 Task: Add Burt's Bees Sedona Sands Lip Crayon to the cart.
Action: Mouse moved to (364, 160)
Screenshot: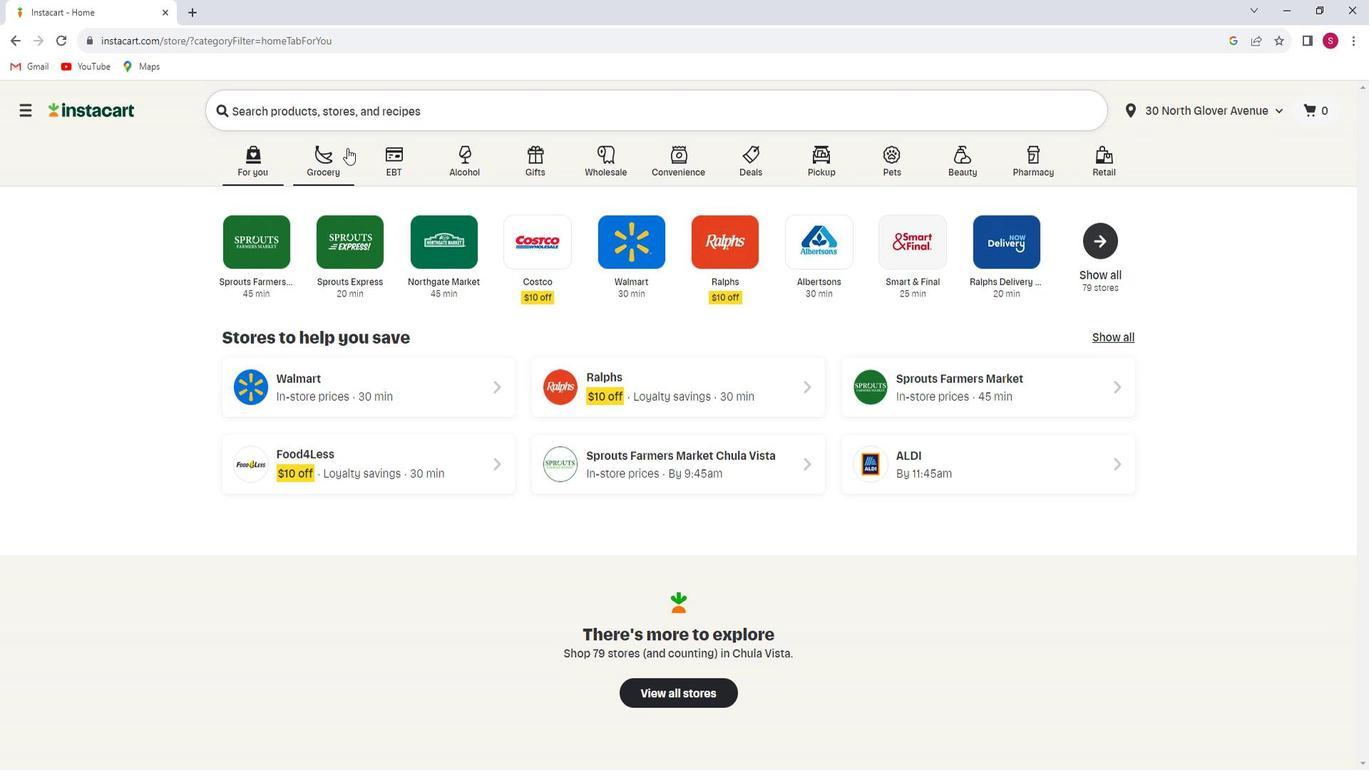 
Action: Mouse pressed left at (364, 160)
Screenshot: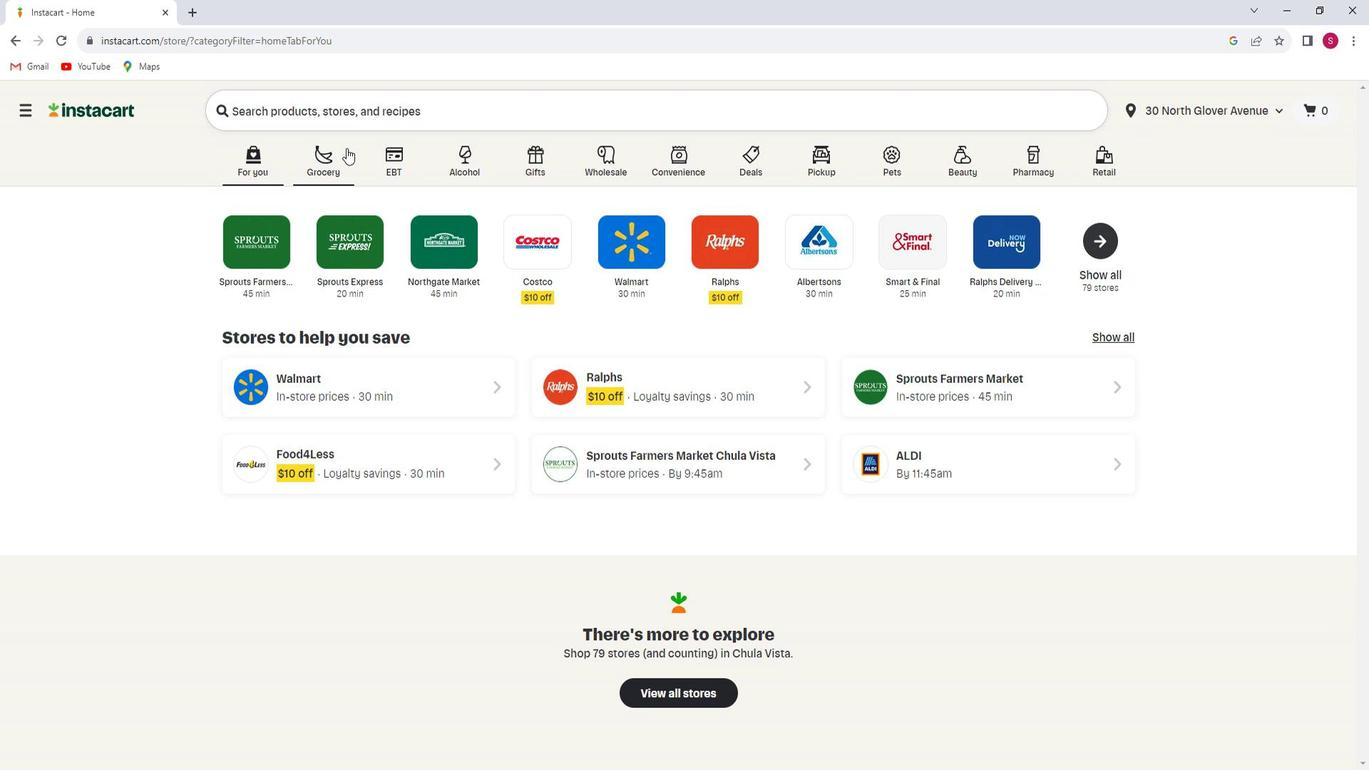 
Action: Mouse moved to (390, 446)
Screenshot: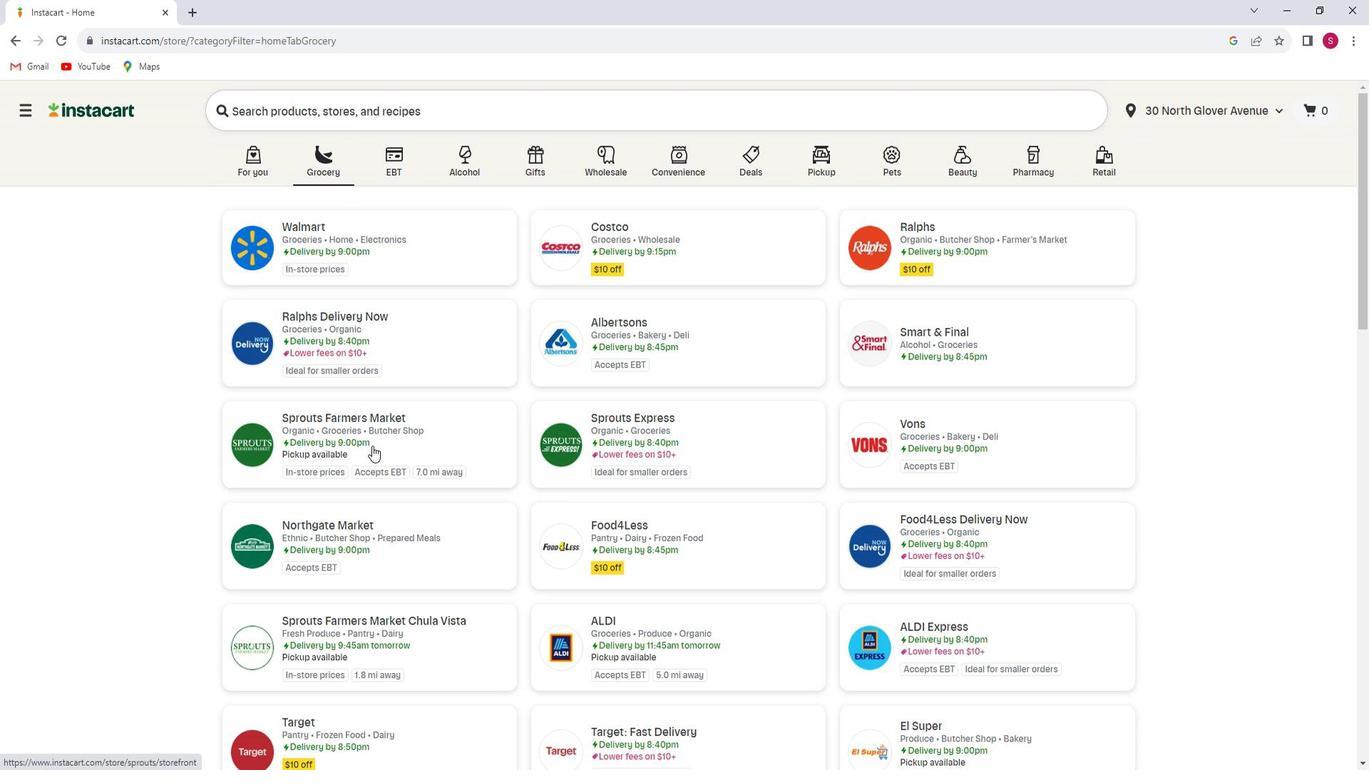 
Action: Mouse pressed left at (390, 446)
Screenshot: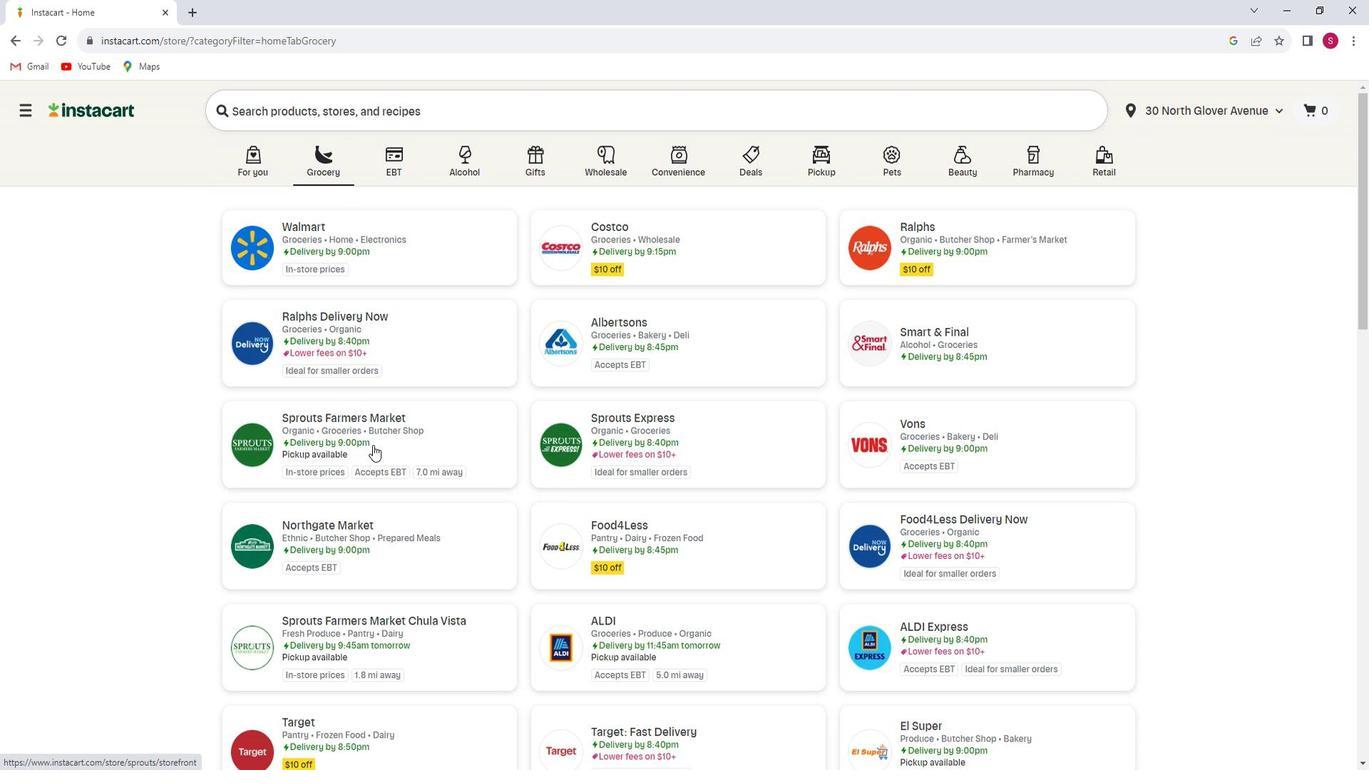 
Action: Mouse moved to (159, 433)
Screenshot: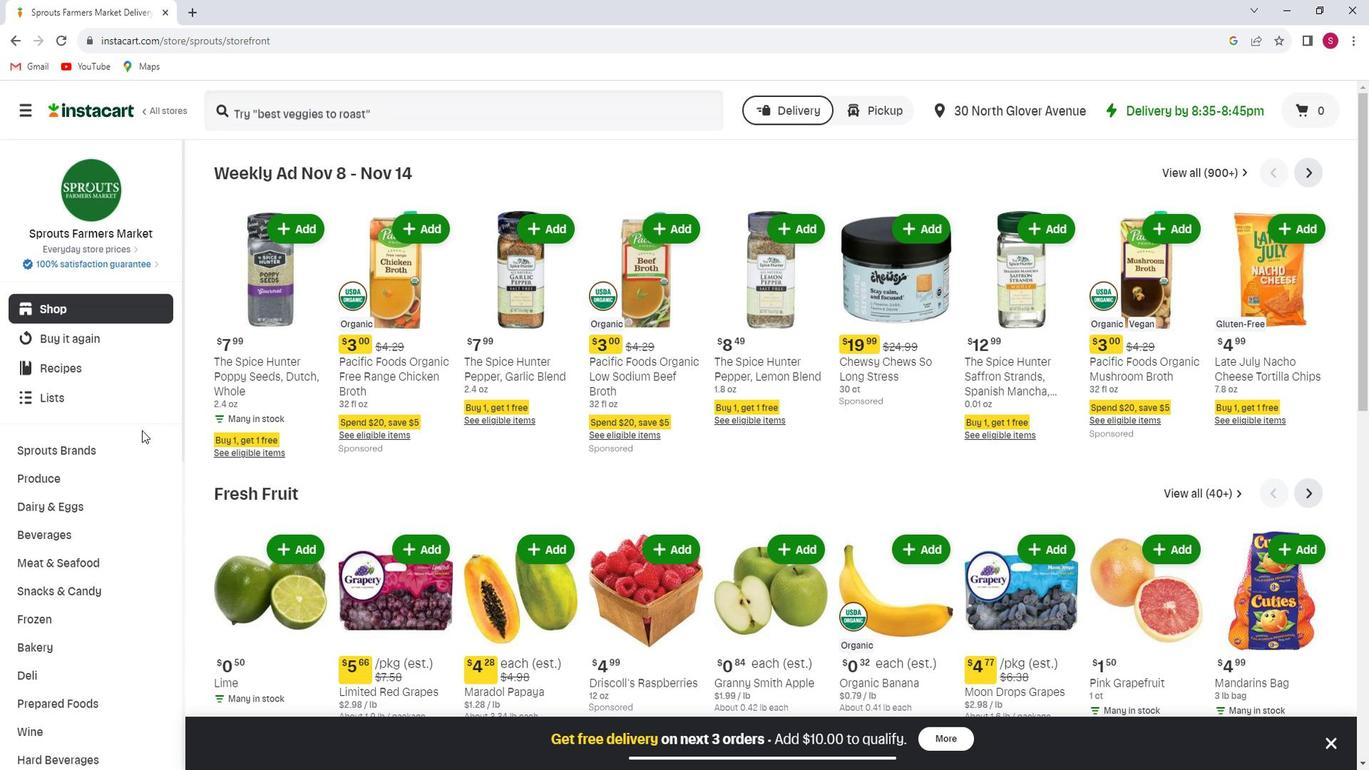 
Action: Mouse scrolled (159, 432) with delta (0, 0)
Screenshot: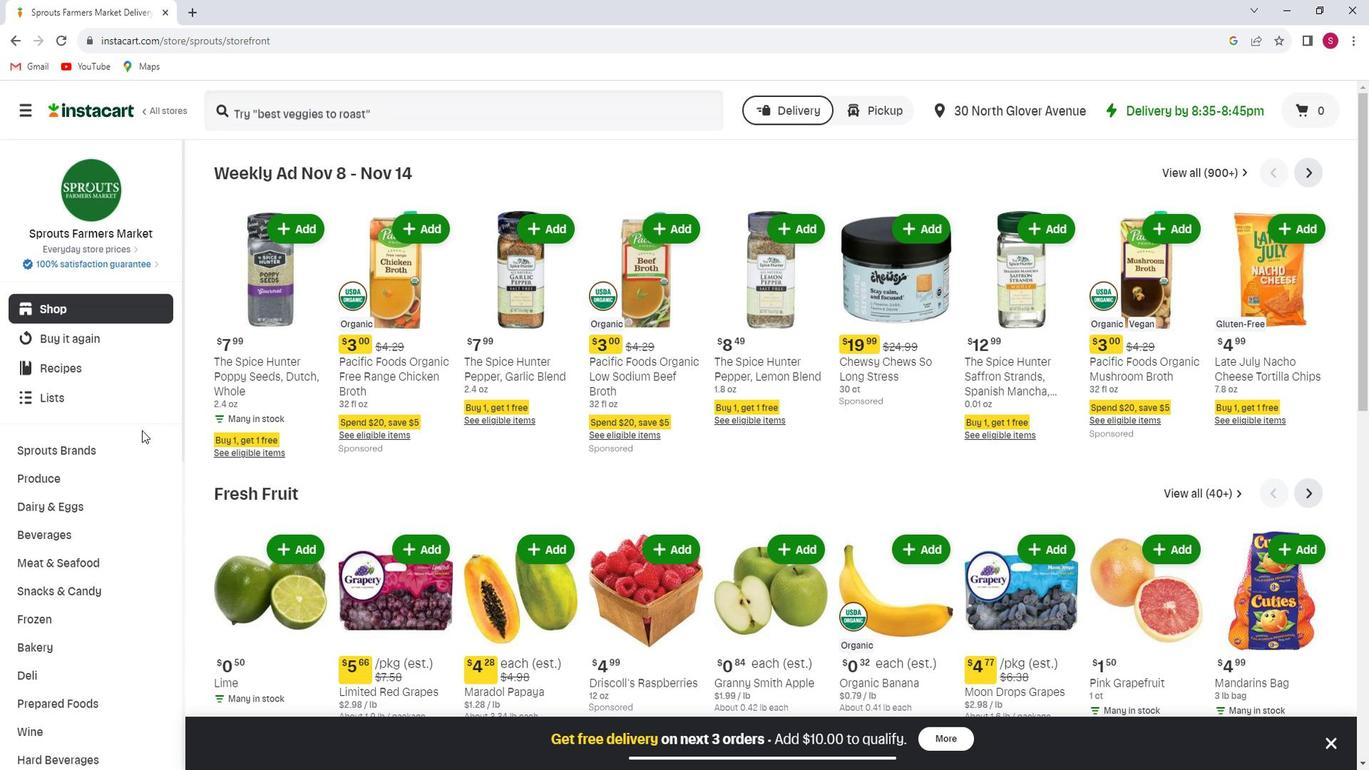 
Action: Mouse scrolled (159, 432) with delta (0, 0)
Screenshot: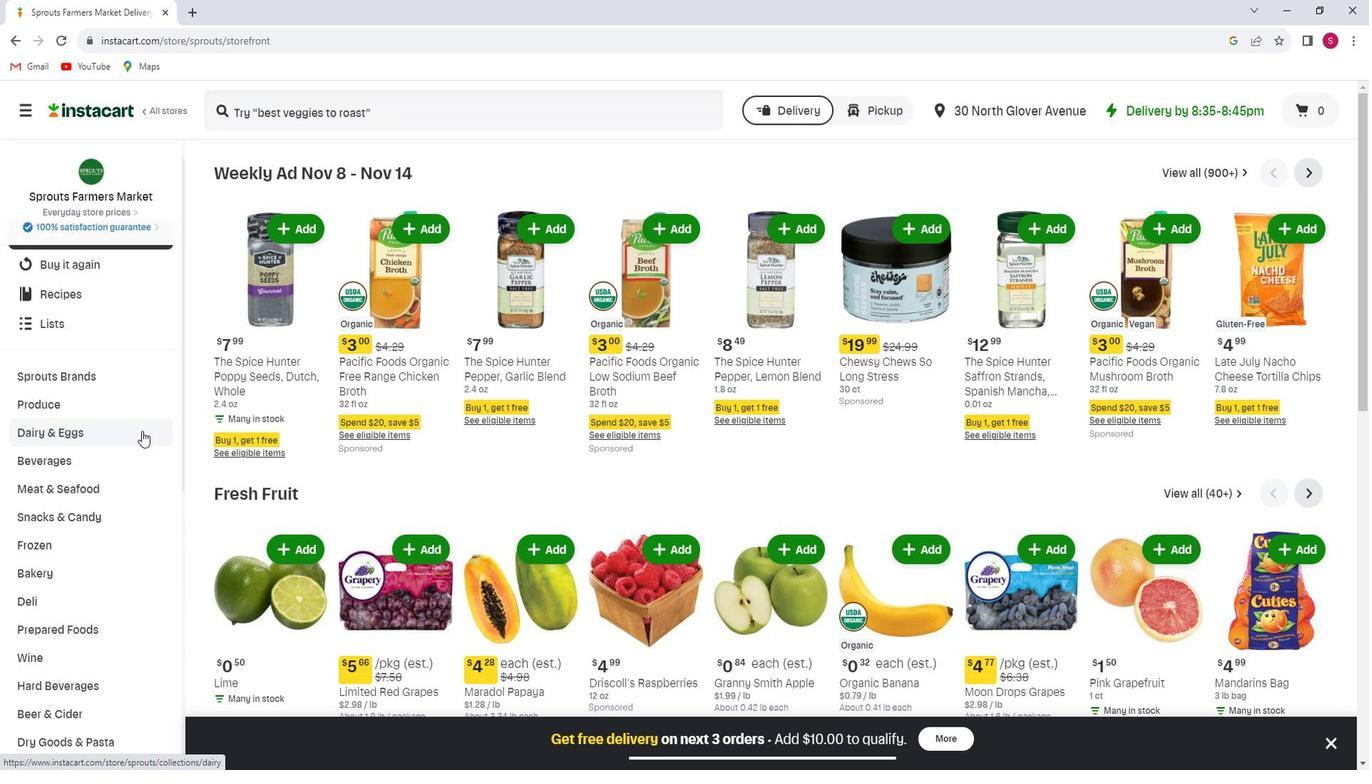 
Action: Mouse moved to (158, 435)
Screenshot: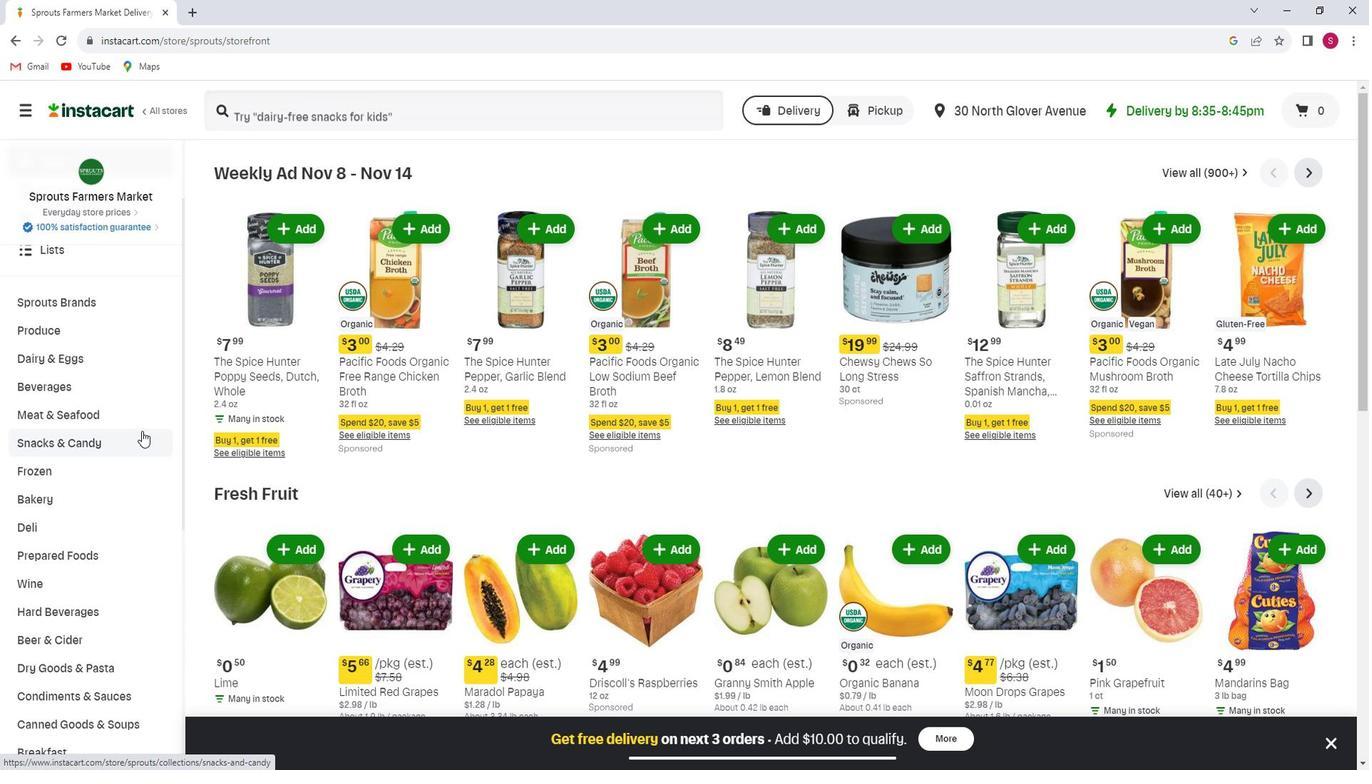 
Action: Mouse scrolled (158, 434) with delta (0, 0)
Screenshot: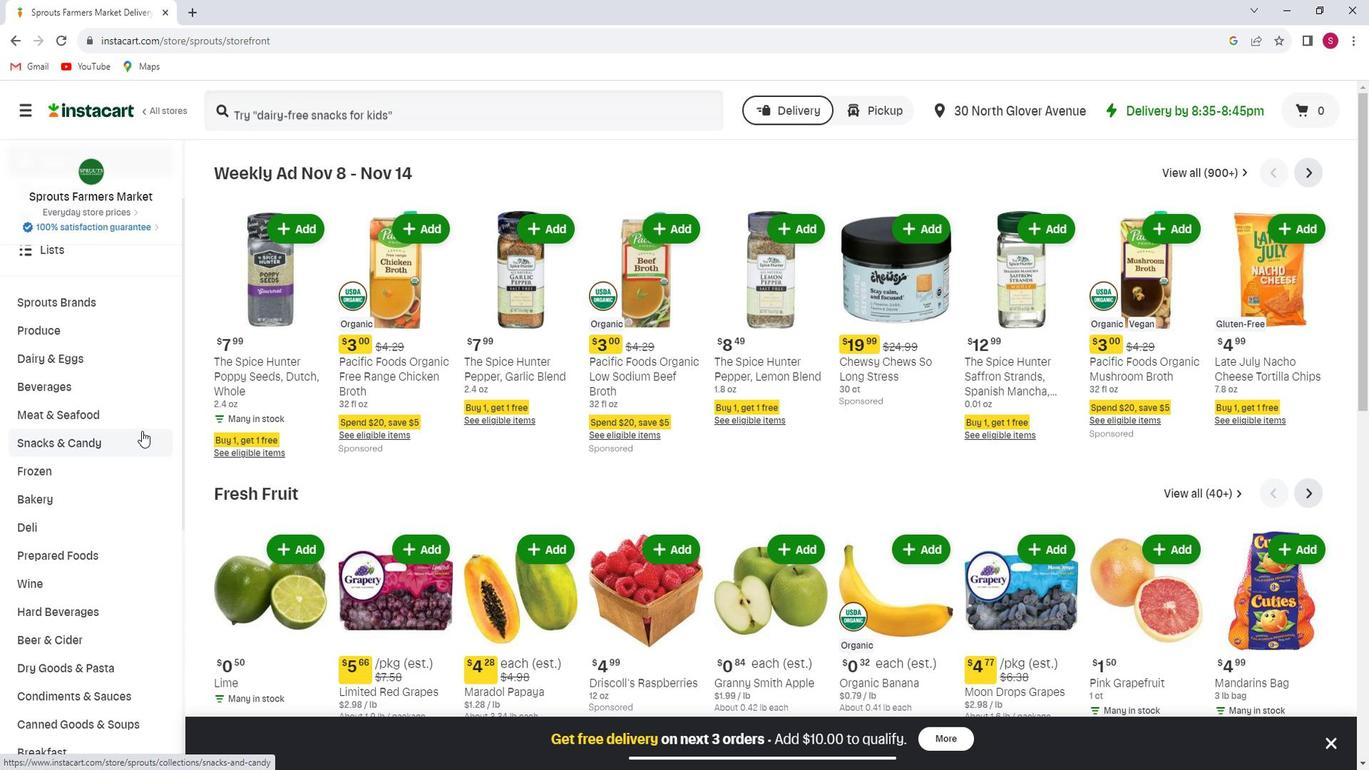 
Action: Mouse scrolled (158, 434) with delta (0, 0)
Screenshot: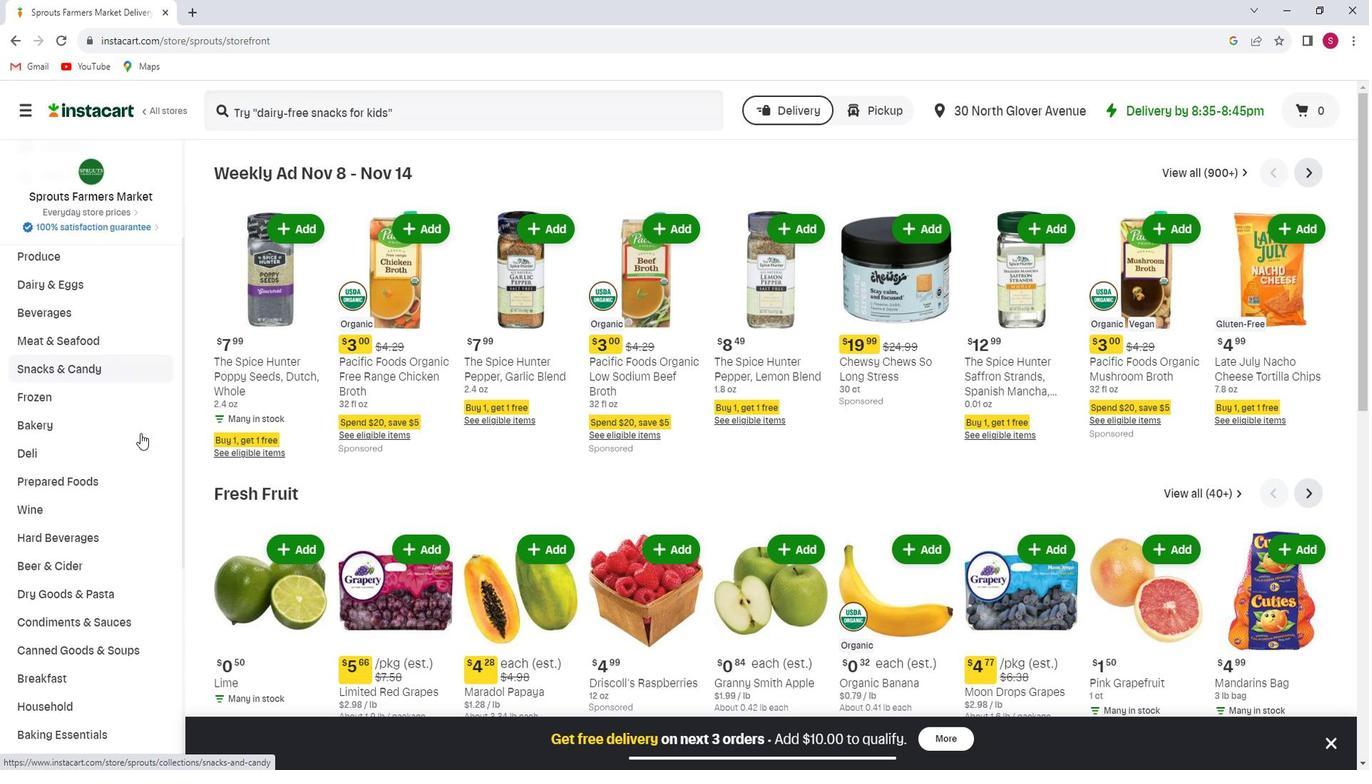 
Action: Mouse scrolled (158, 434) with delta (0, 0)
Screenshot: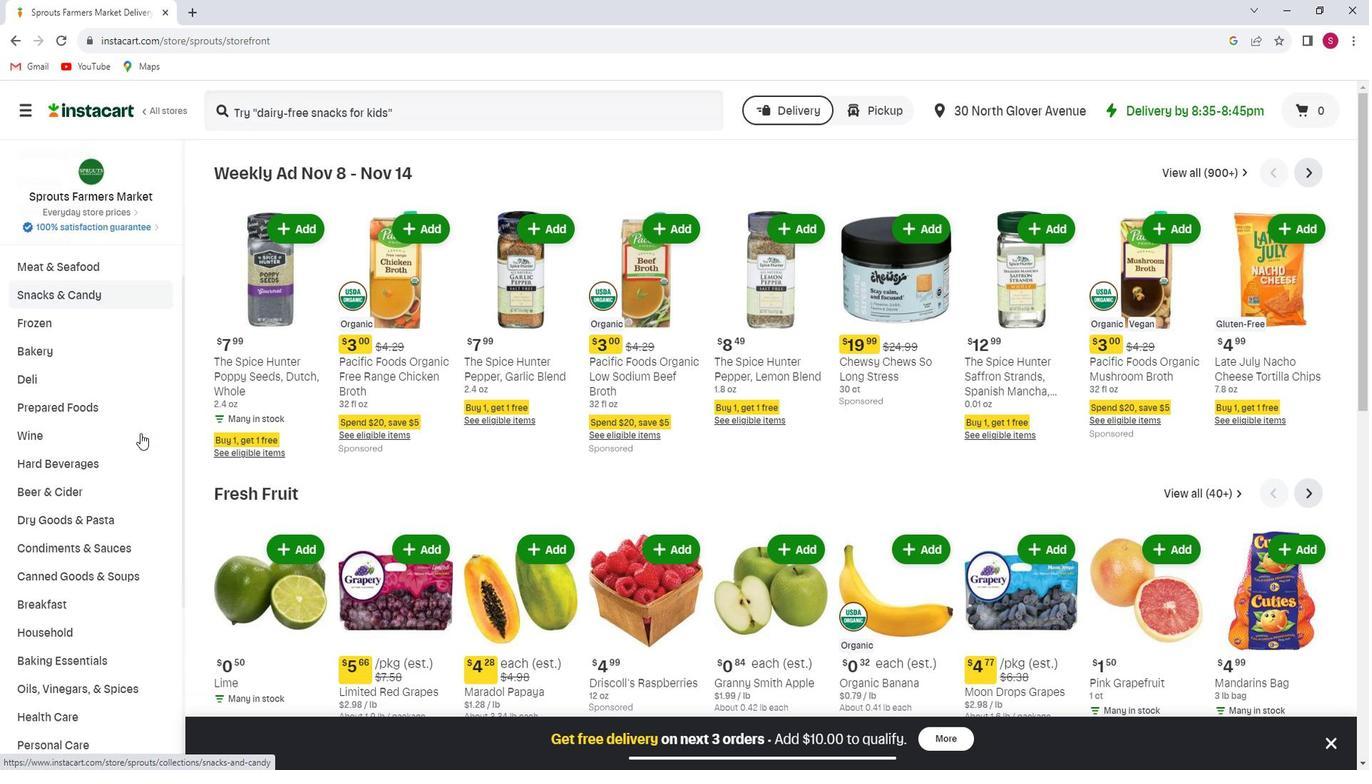 
Action: Mouse scrolled (158, 434) with delta (0, 0)
Screenshot: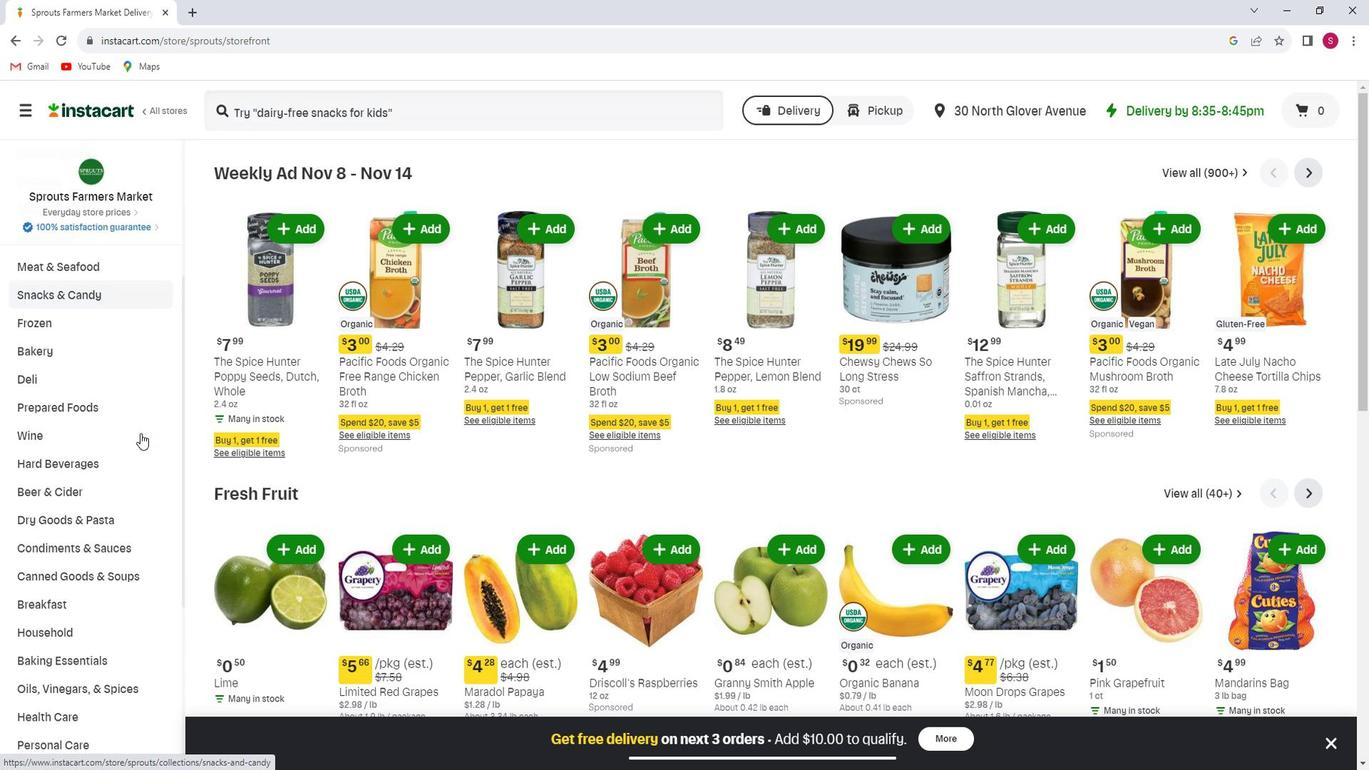
Action: Mouse scrolled (158, 434) with delta (0, 0)
Screenshot: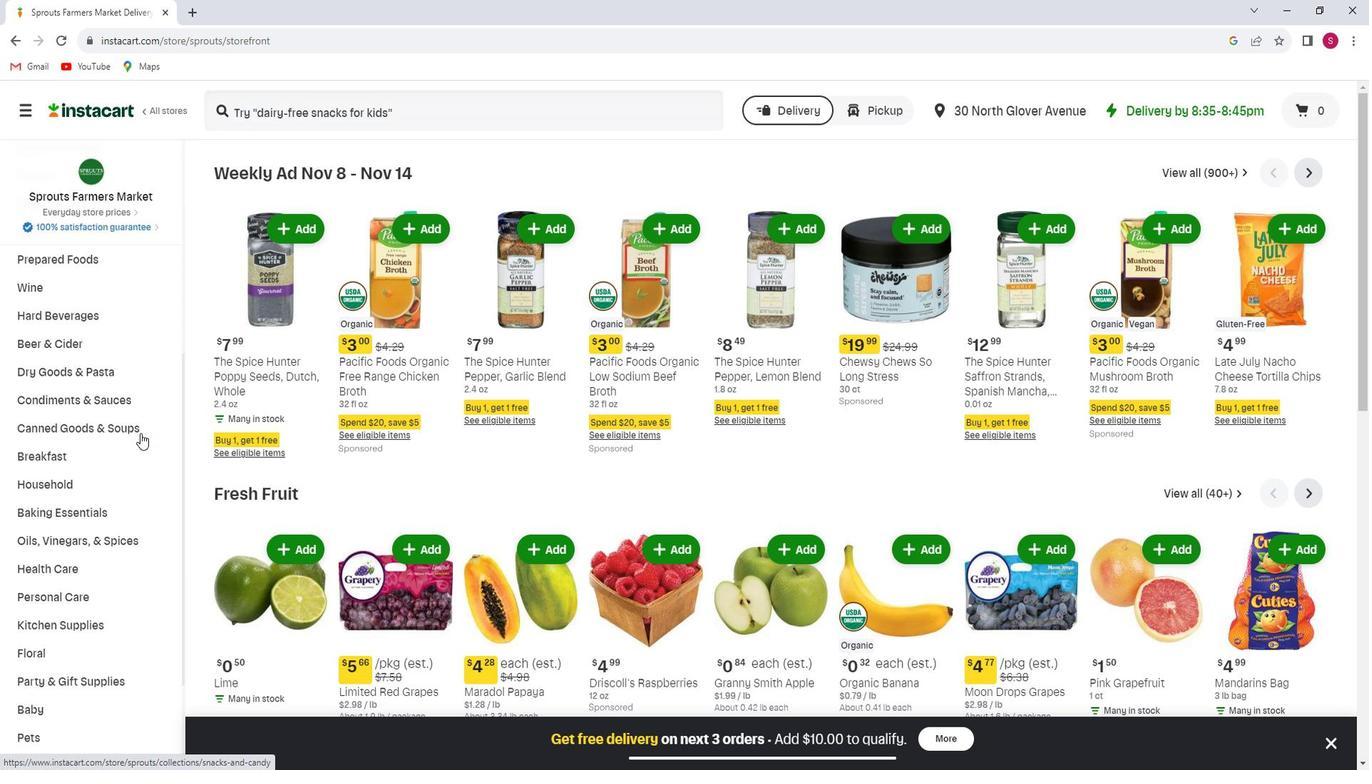 
Action: Mouse scrolled (158, 434) with delta (0, 0)
Screenshot: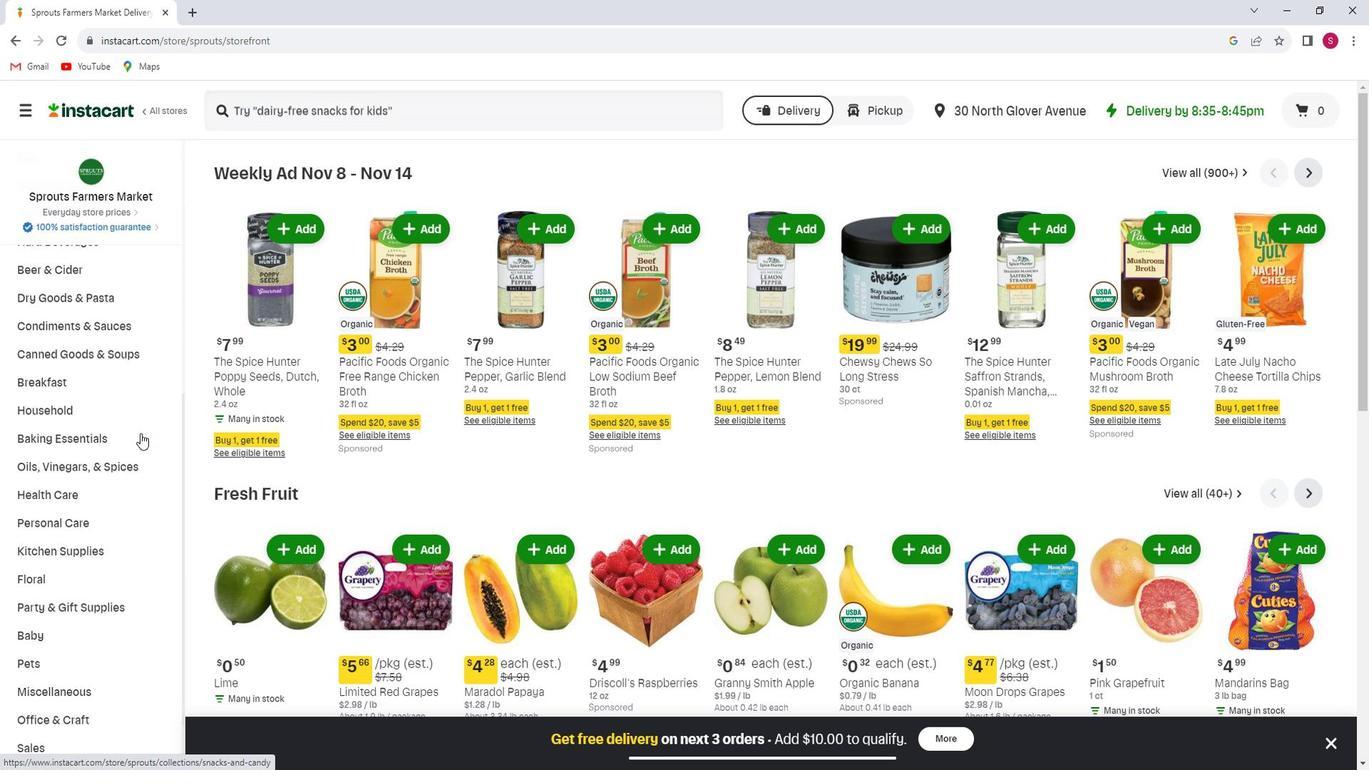 
Action: Mouse moved to (104, 453)
Screenshot: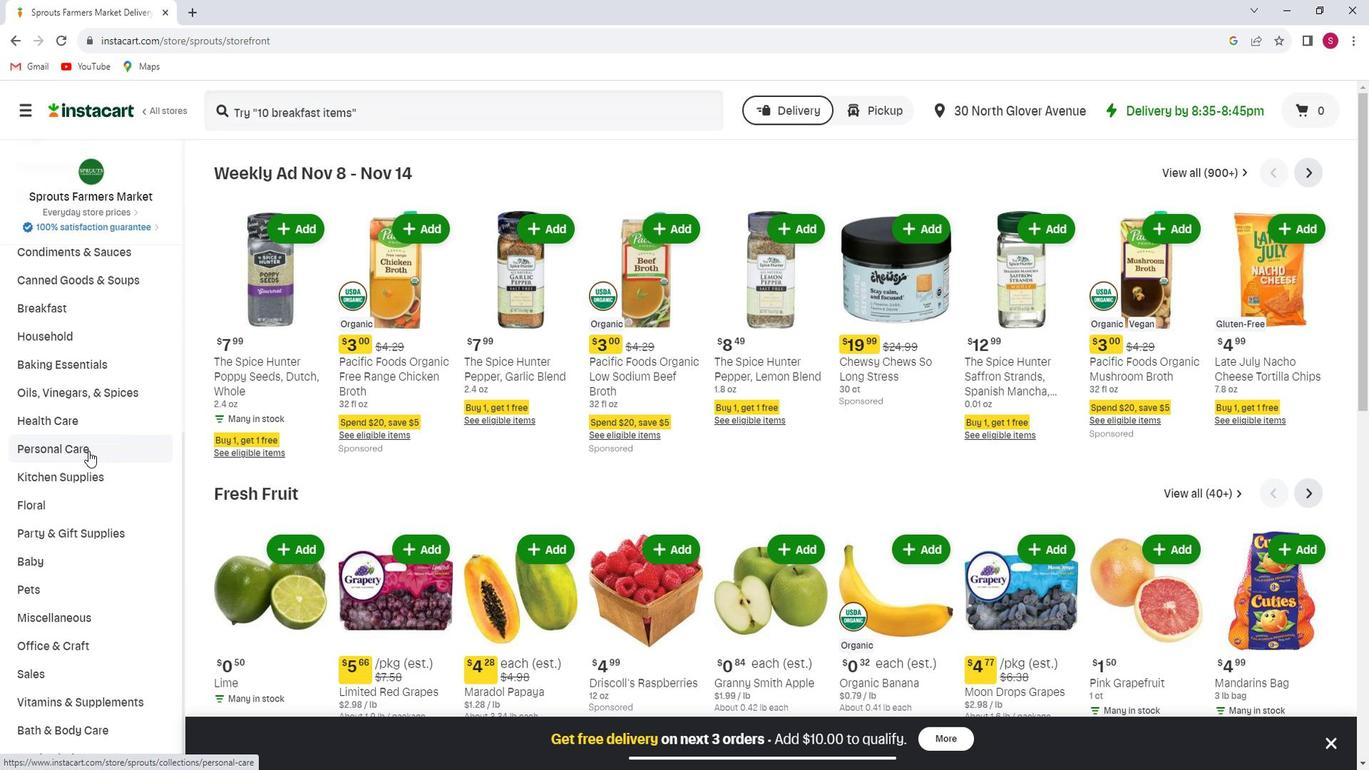 
Action: Mouse pressed left at (104, 453)
Screenshot: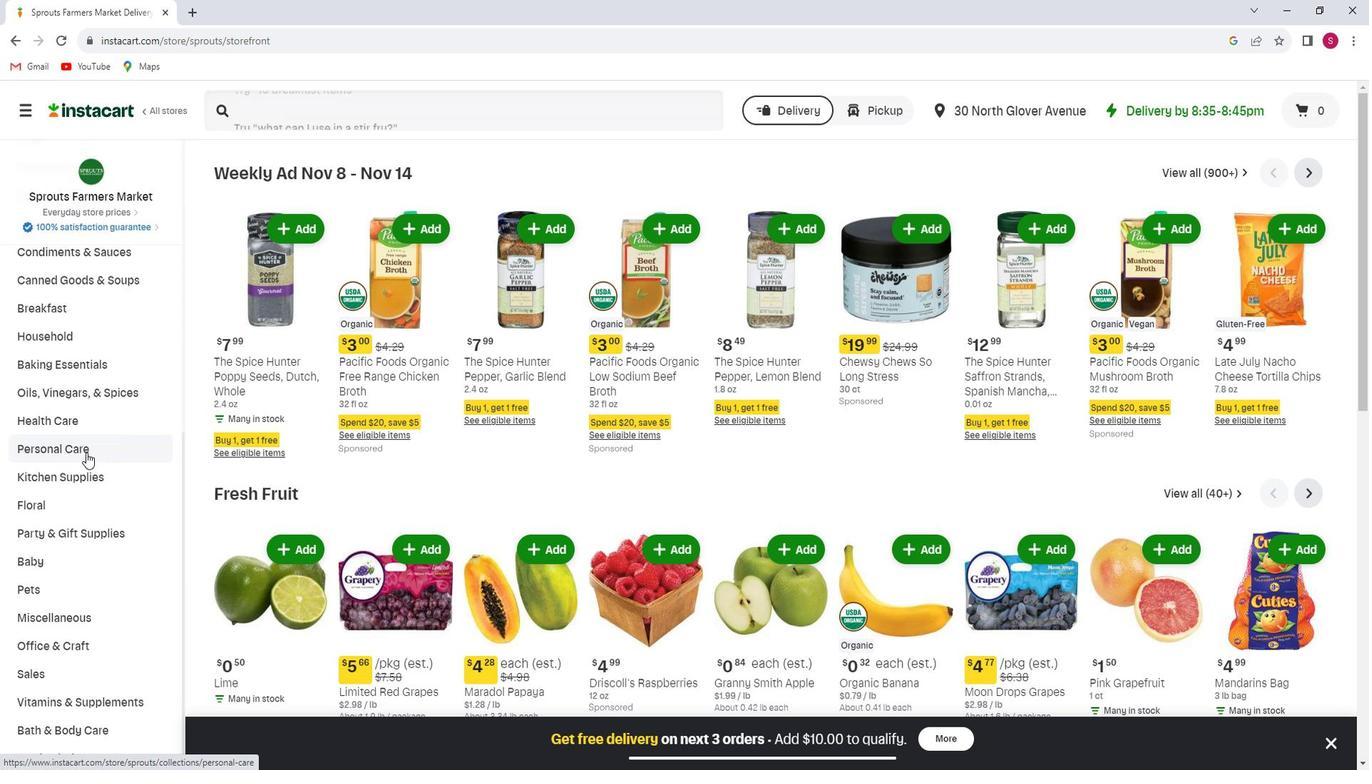 
Action: Mouse moved to (1274, 216)
Screenshot: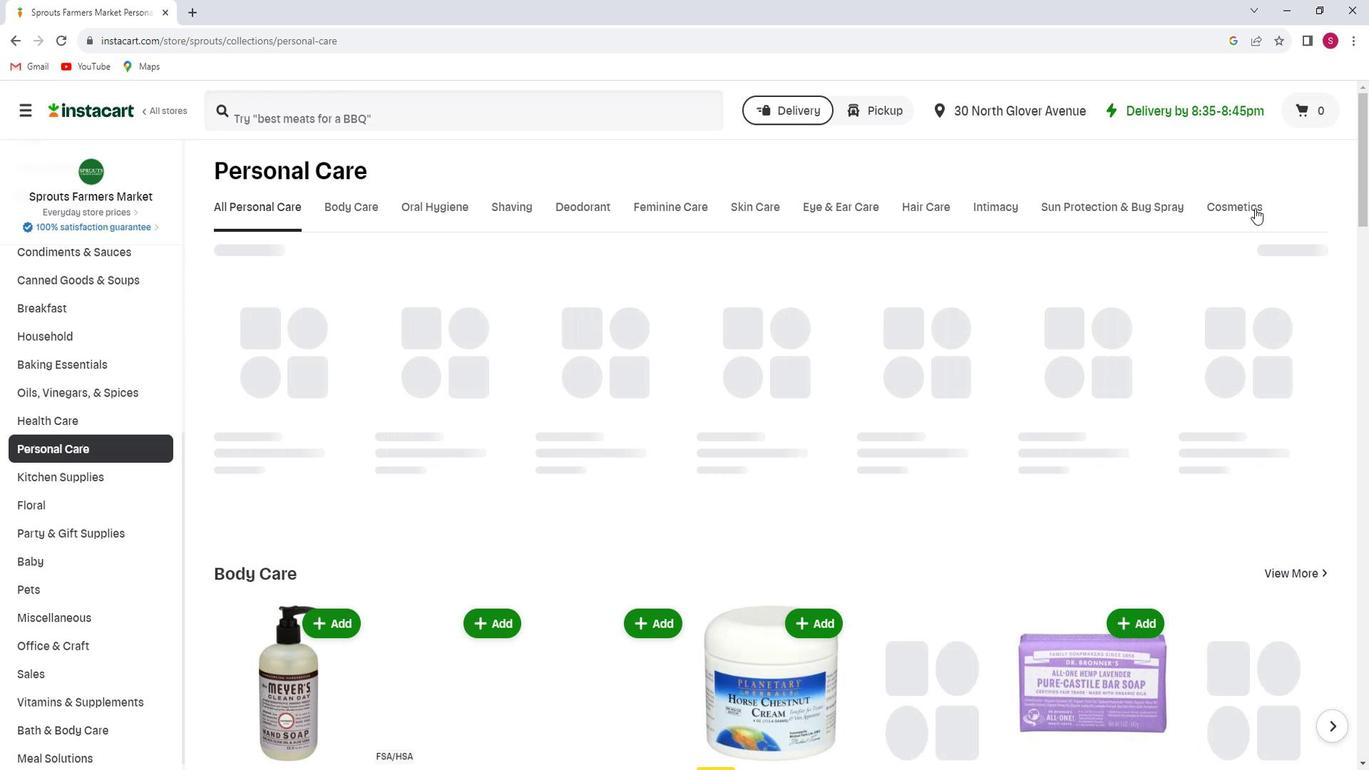 
Action: Mouse pressed left at (1274, 216)
Screenshot: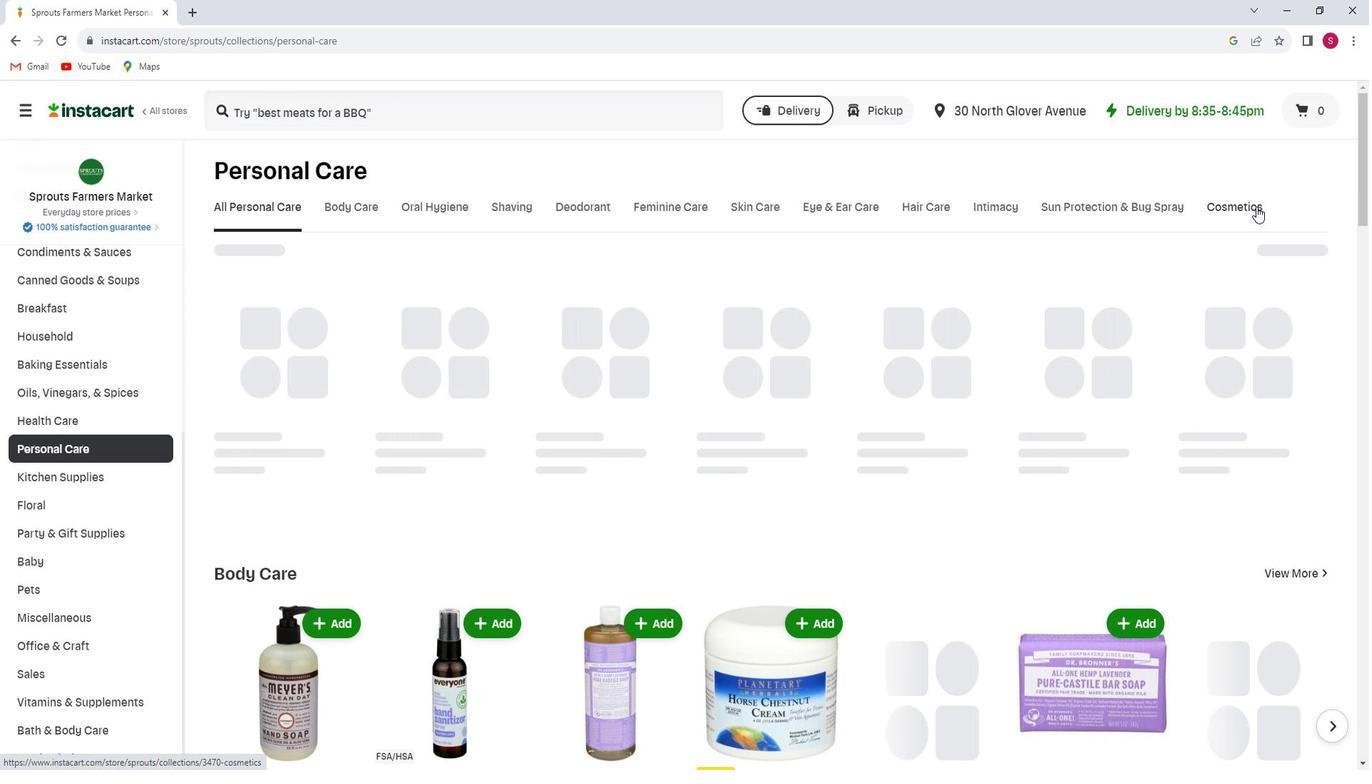 
Action: Mouse moved to (330, 276)
Screenshot: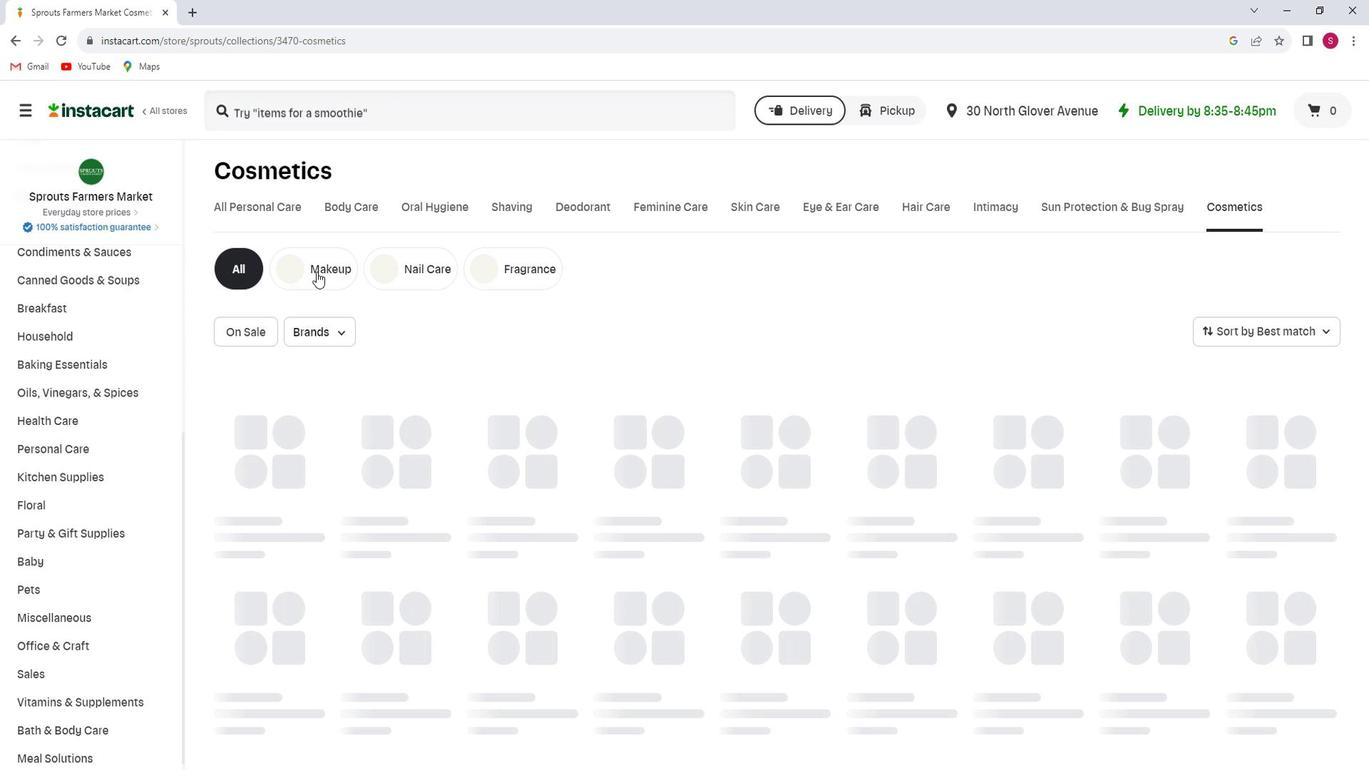 
Action: Mouse pressed left at (330, 276)
Screenshot: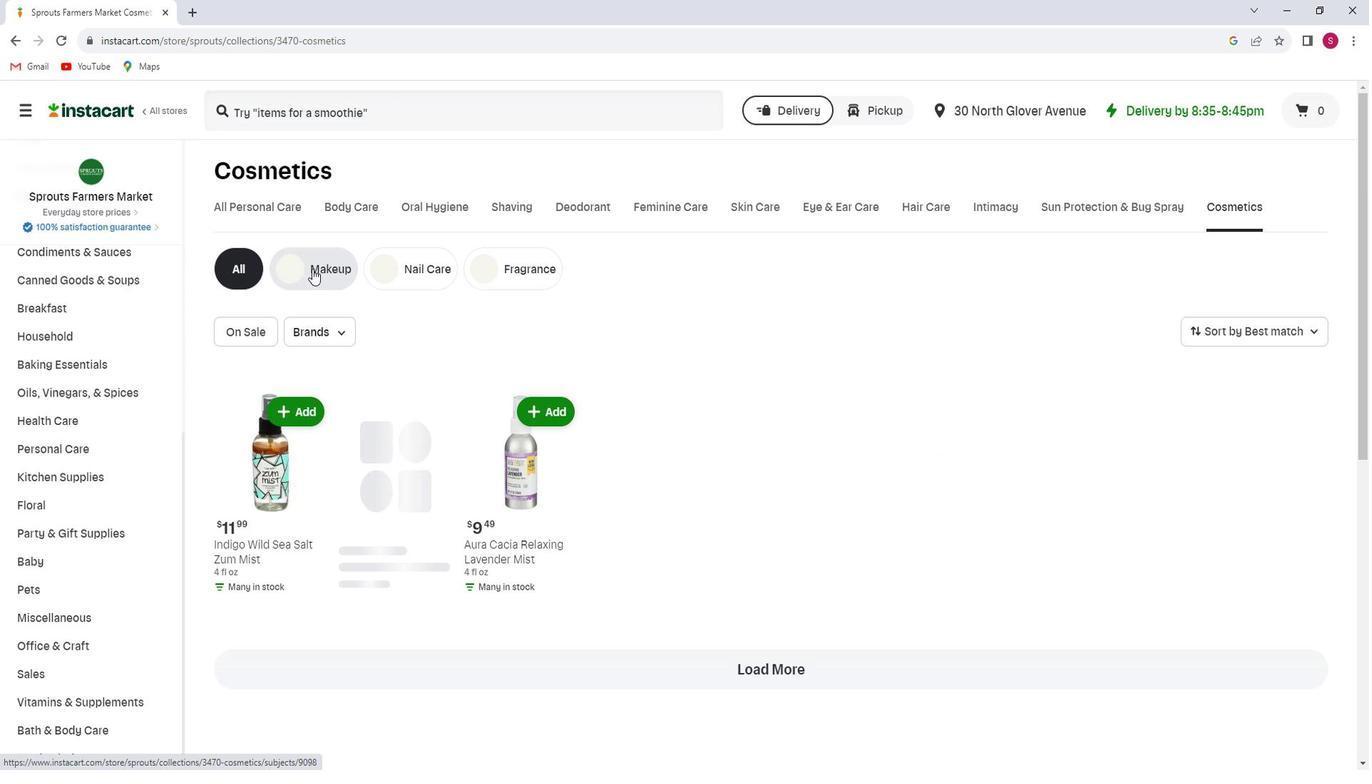 
Action: Mouse moved to (413, 135)
Screenshot: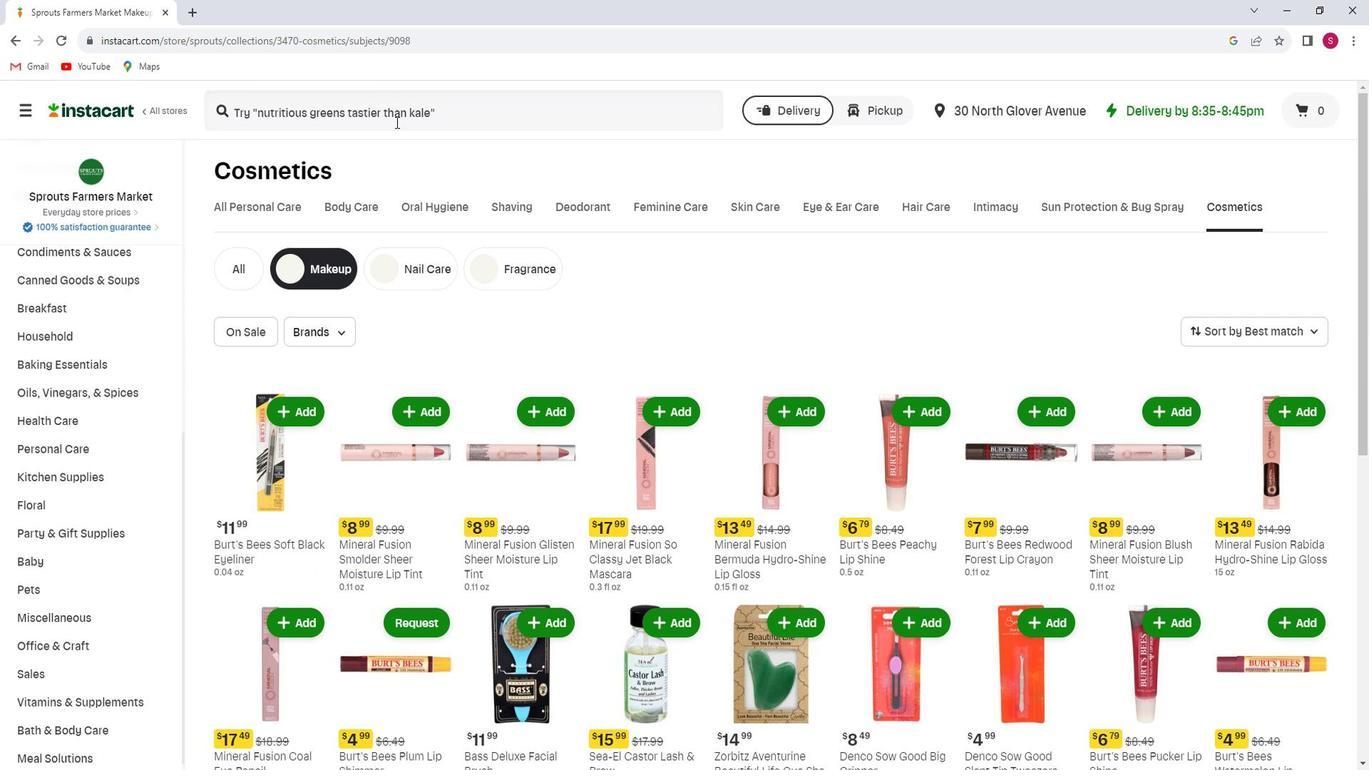 
Action: Mouse pressed left at (413, 135)
Screenshot: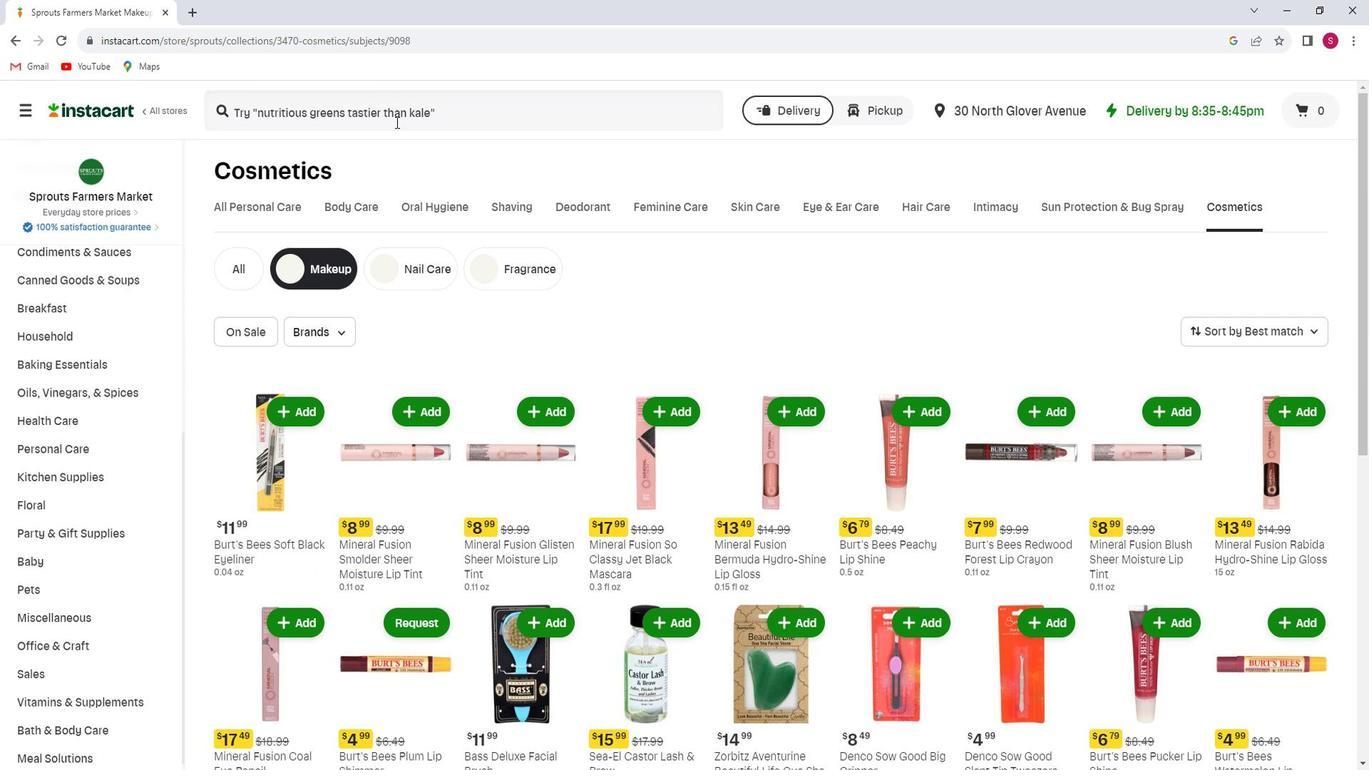 
Action: Key pressed <Key.shift>Burt's<Key.space><Key.shift>Bees<Key.space><Key.shift>Sedona<Key.space><Key.shift>Sands<Key.space><Key.shift>lip<Key.space><Key.shift>Crayon<Key.enter>
Screenshot: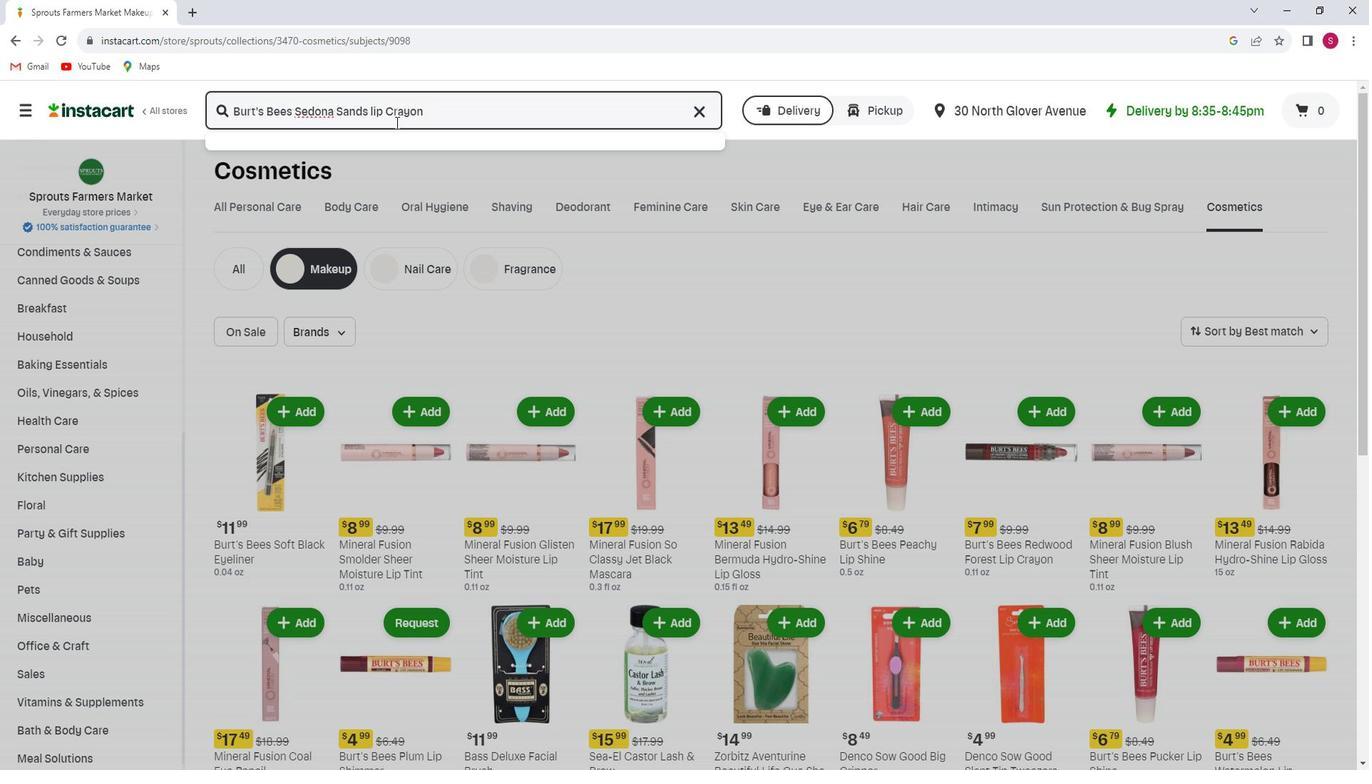 
Action: Mouse moved to (603, 263)
Screenshot: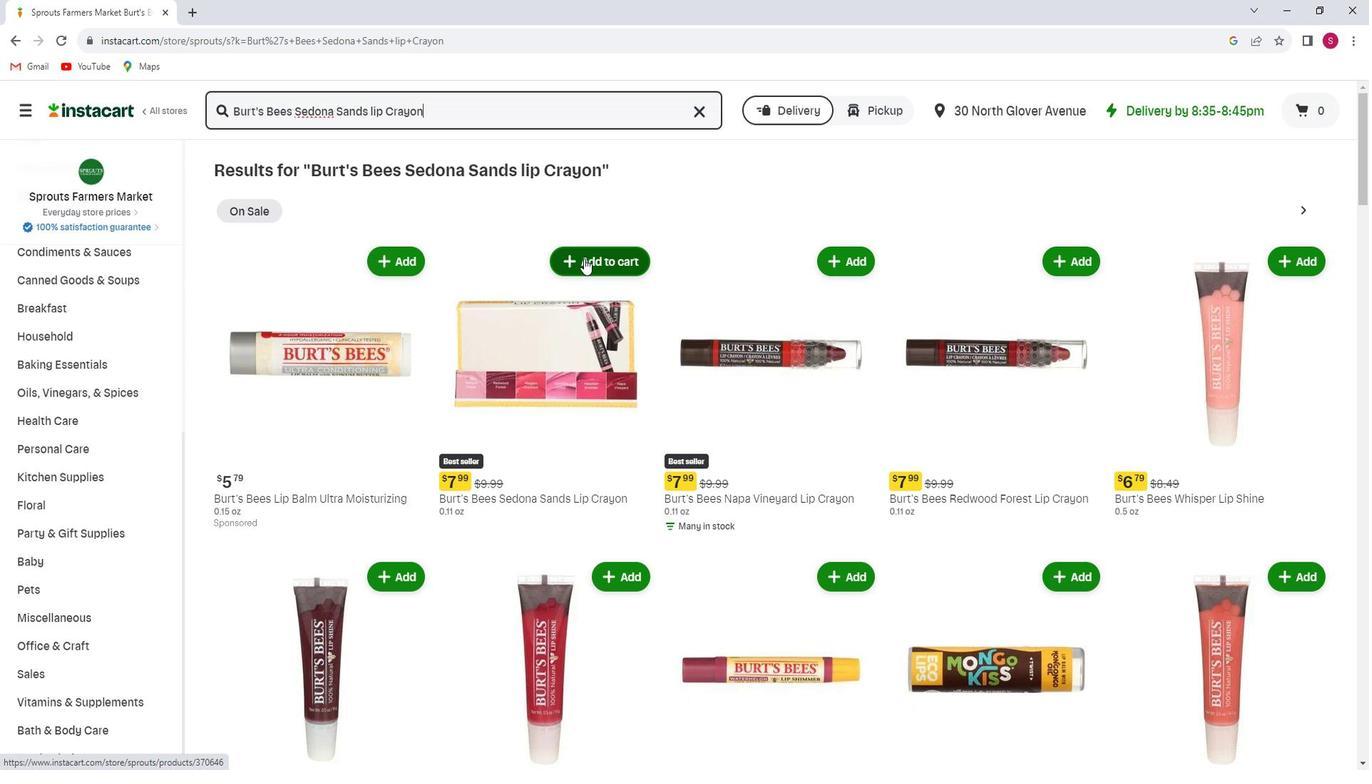 
Action: Mouse pressed left at (603, 263)
Screenshot: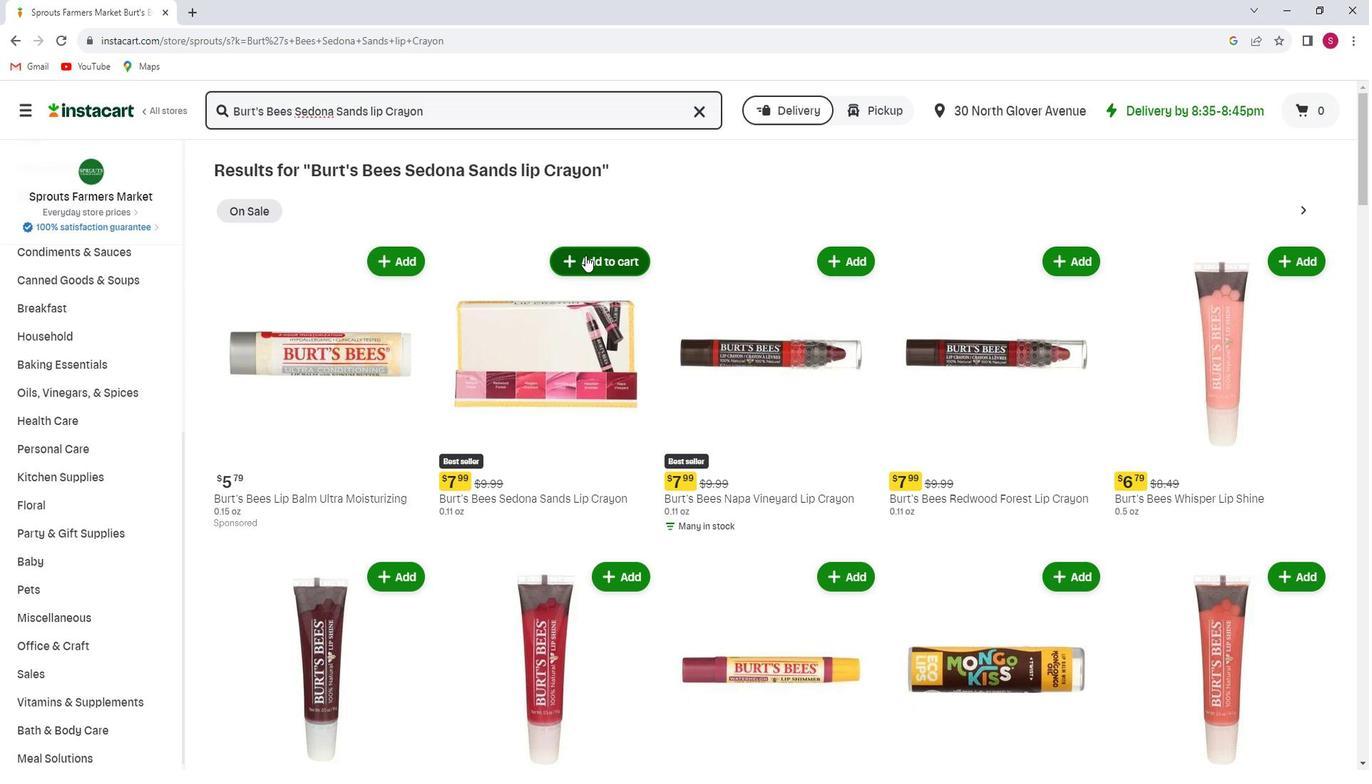
Action: Mouse moved to (587, 337)
Screenshot: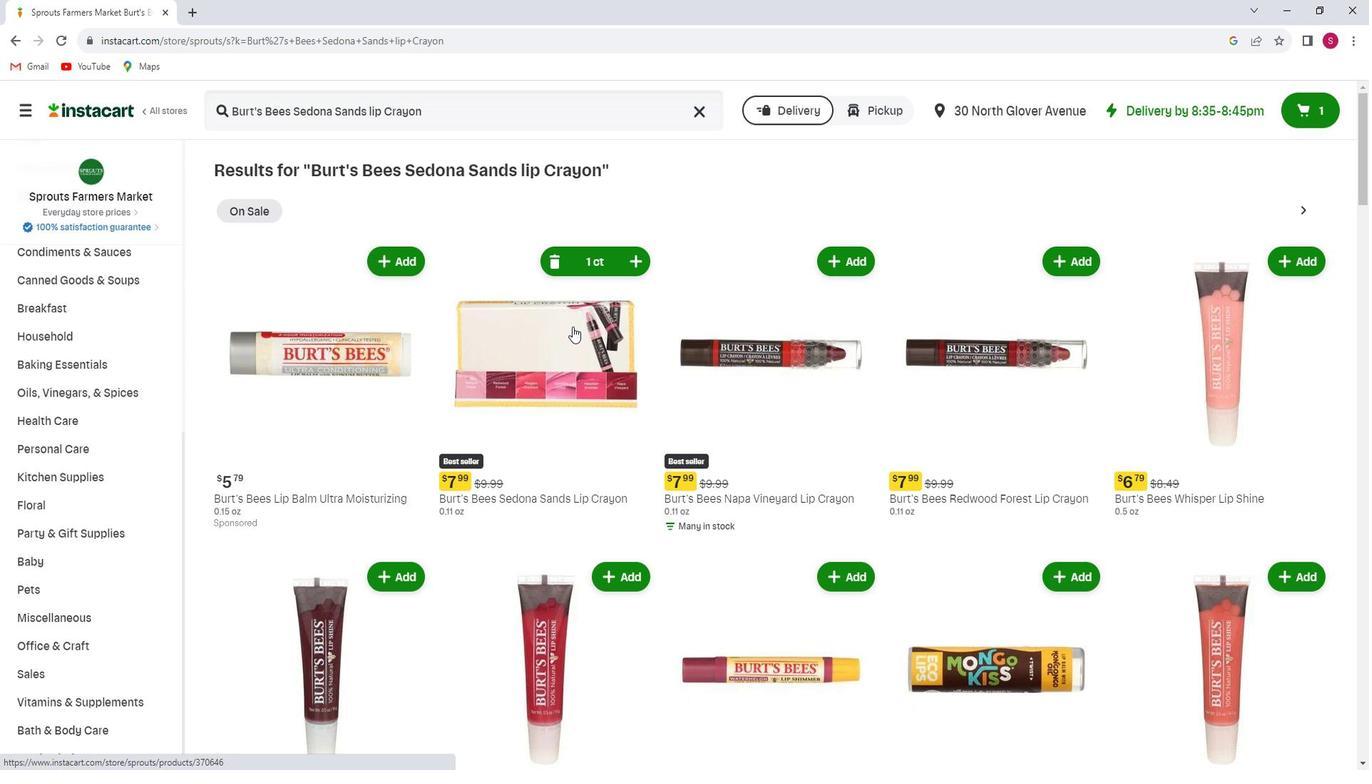 
